 Task: Create a due date automation trigger when advanced on, 2 working days before a card is due add checklist with all checklists complete at 11:00 AM.
Action: Mouse moved to (1211, 99)
Screenshot: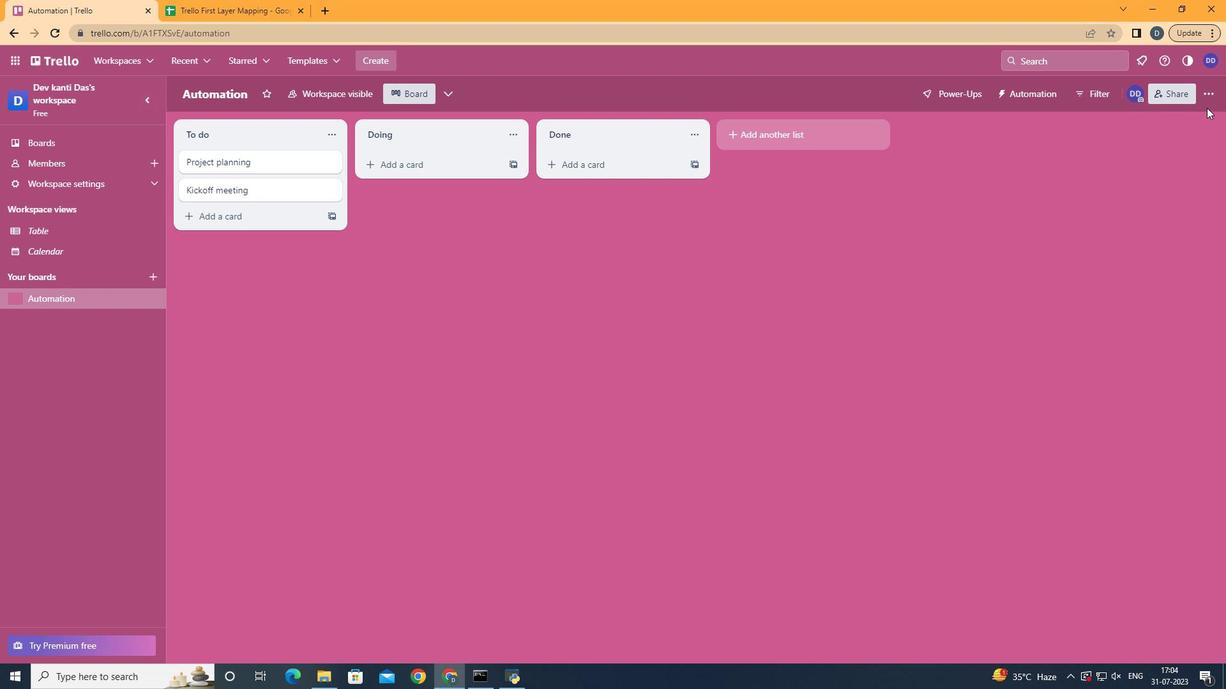 
Action: Mouse pressed left at (1211, 99)
Screenshot: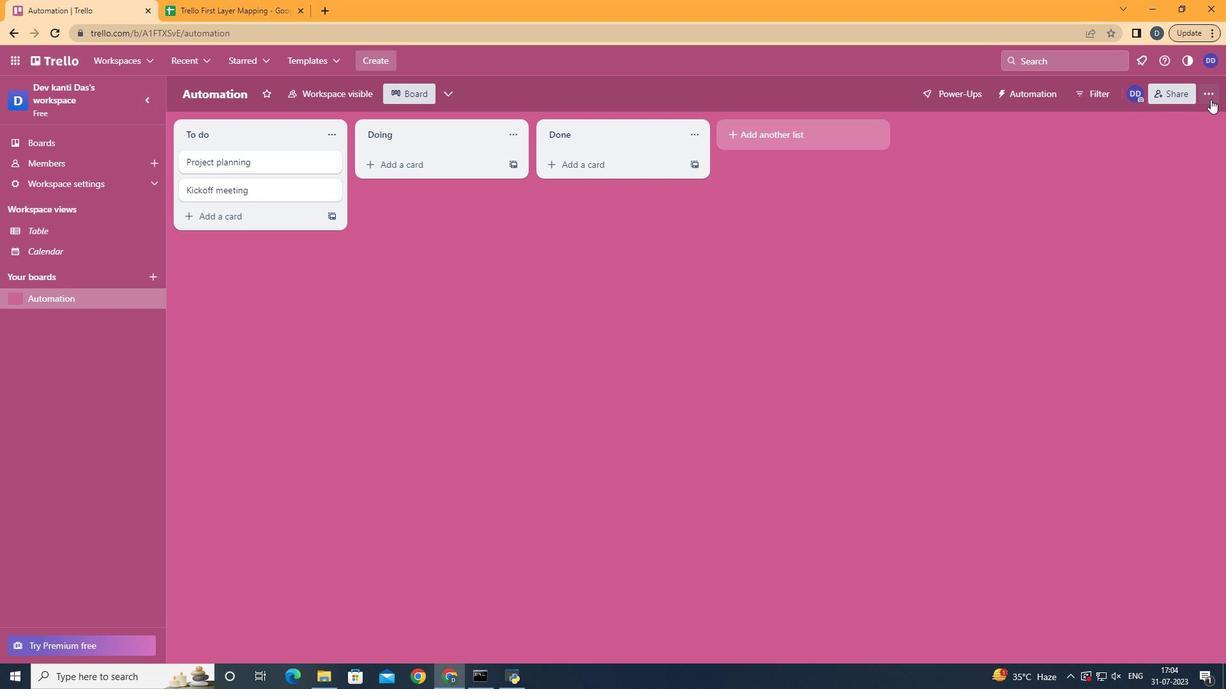 
Action: Mouse moved to (1131, 267)
Screenshot: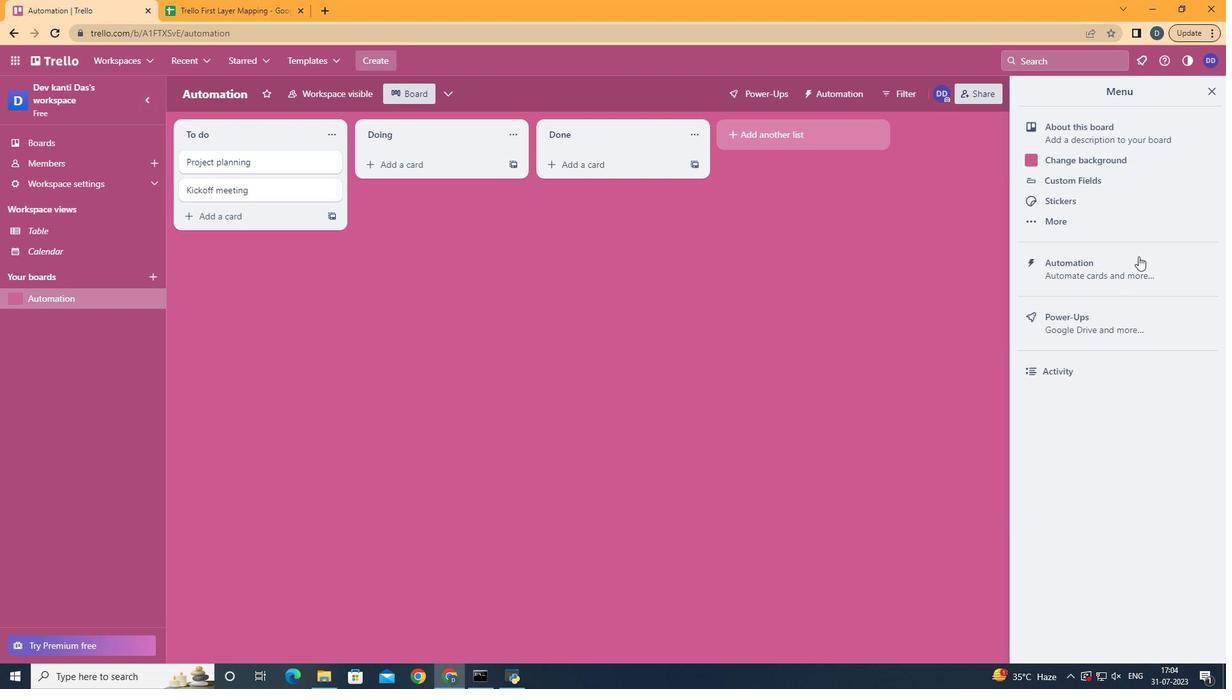 
Action: Mouse pressed left at (1131, 267)
Screenshot: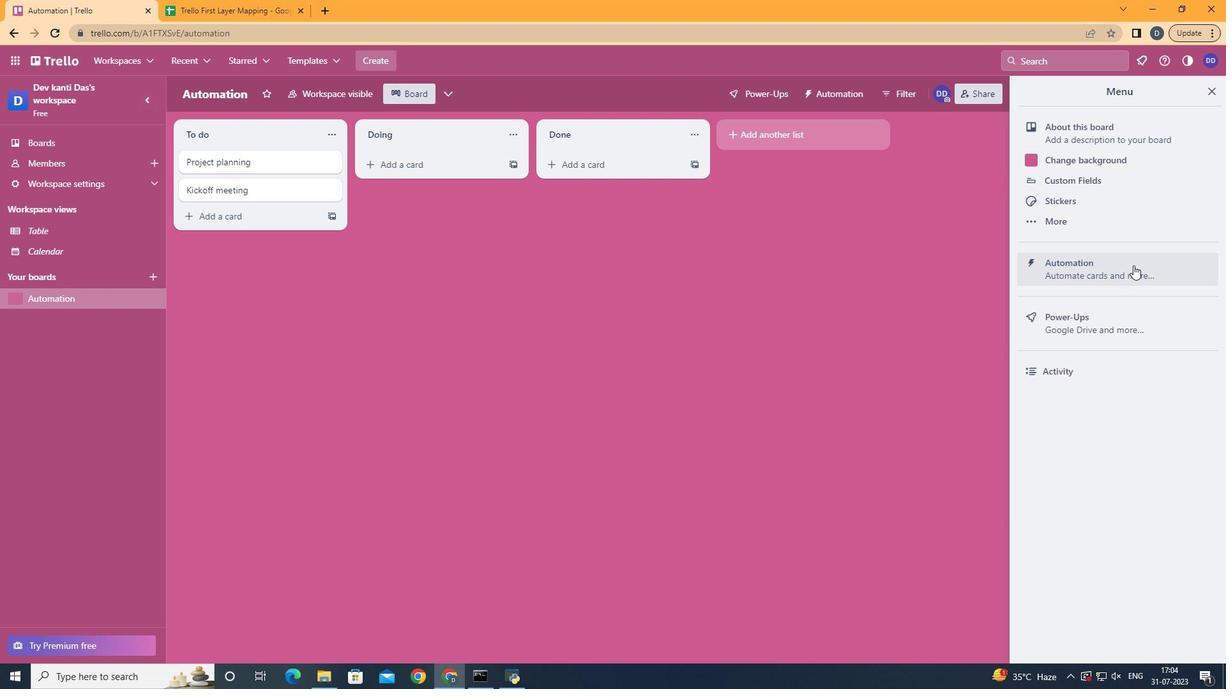 
Action: Mouse moved to (226, 253)
Screenshot: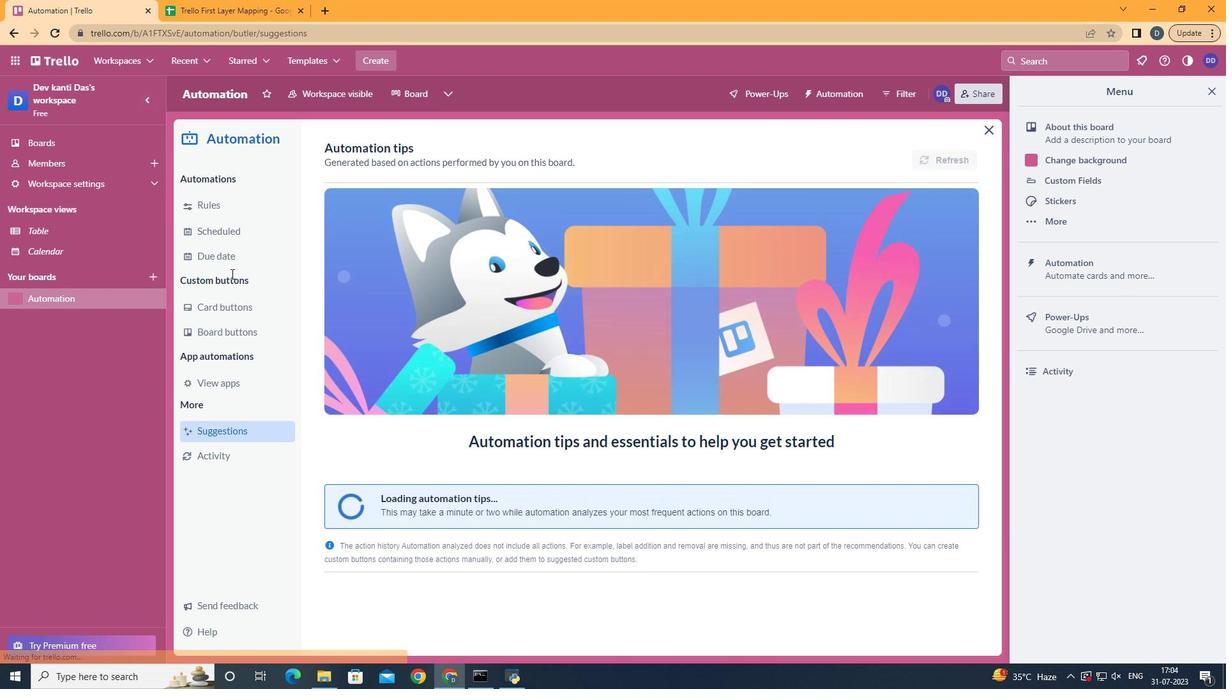 
Action: Mouse pressed left at (226, 253)
Screenshot: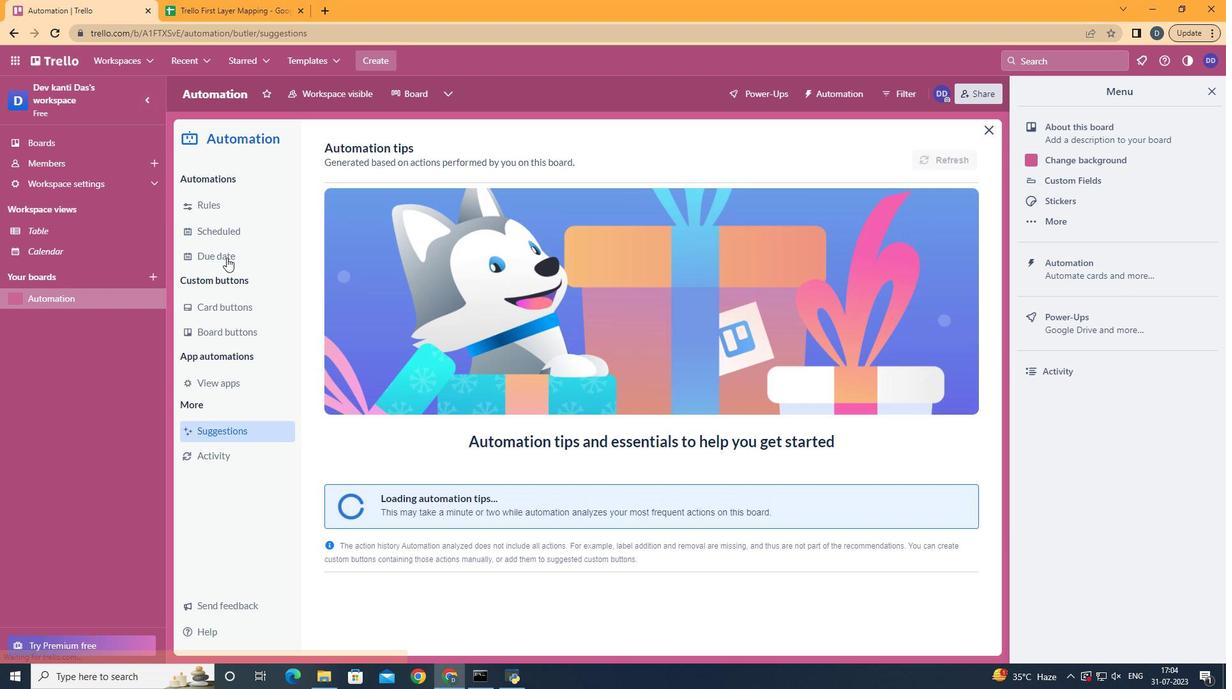 
Action: Mouse moved to (914, 149)
Screenshot: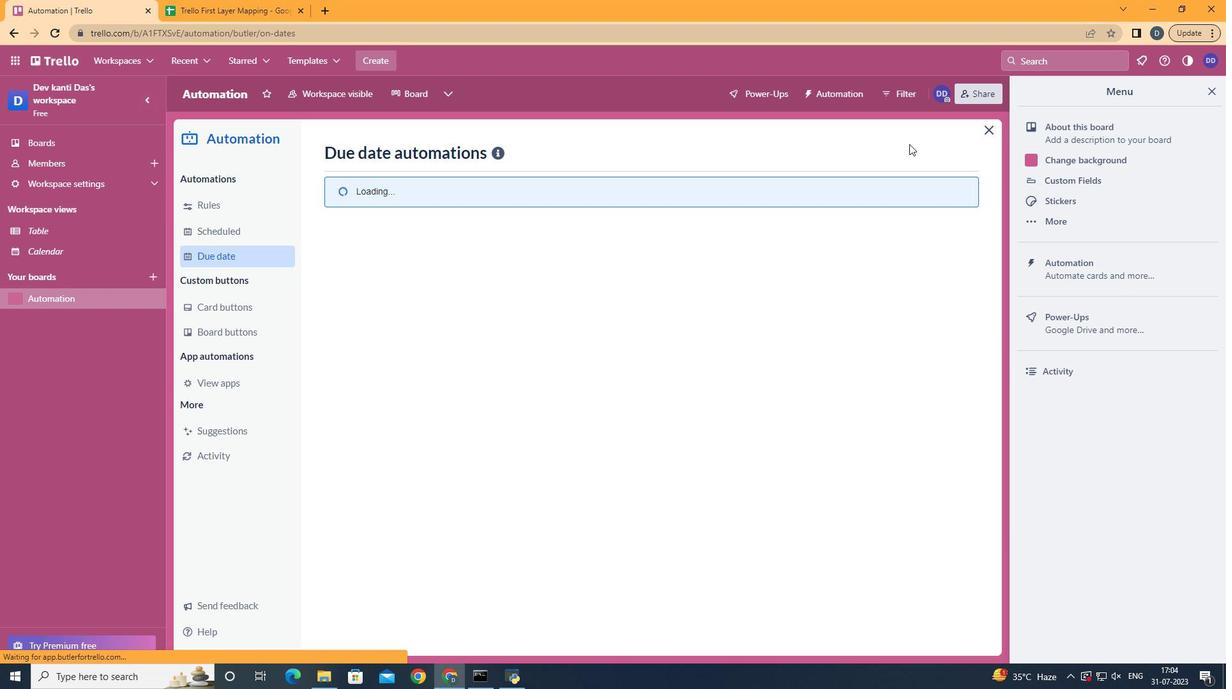 
Action: Mouse pressed left at (914, 149)
Screenshot: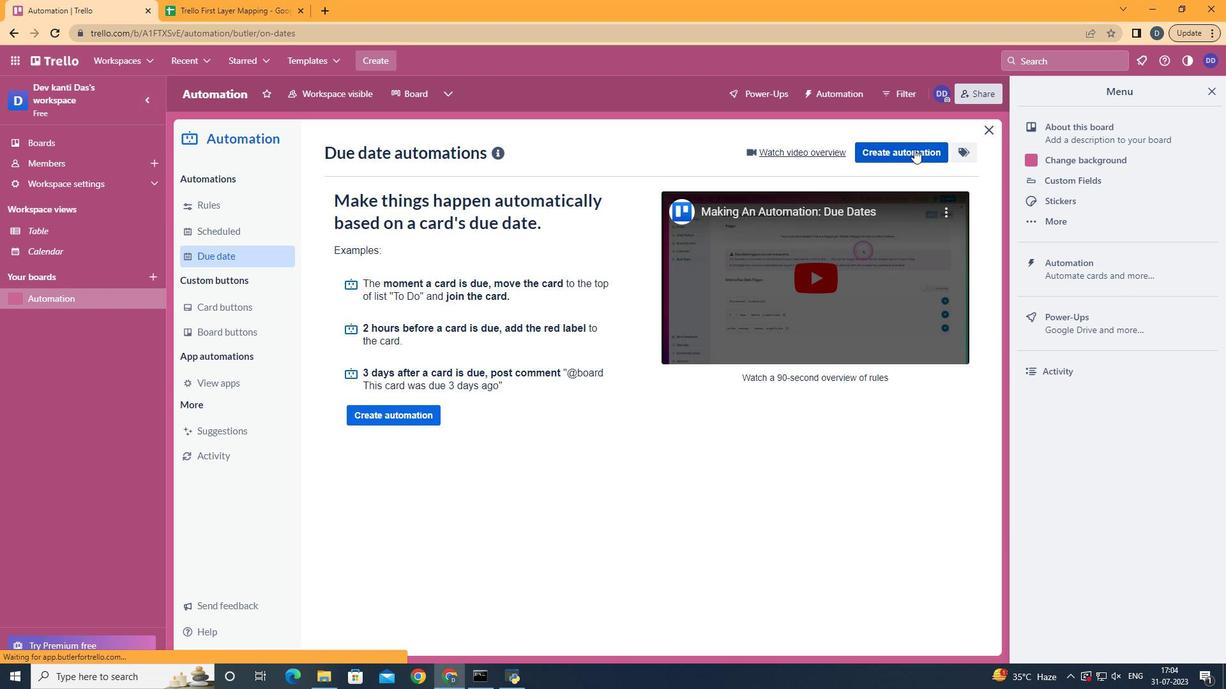 
Action: Mouse moved to (743, 275)
Screenshot: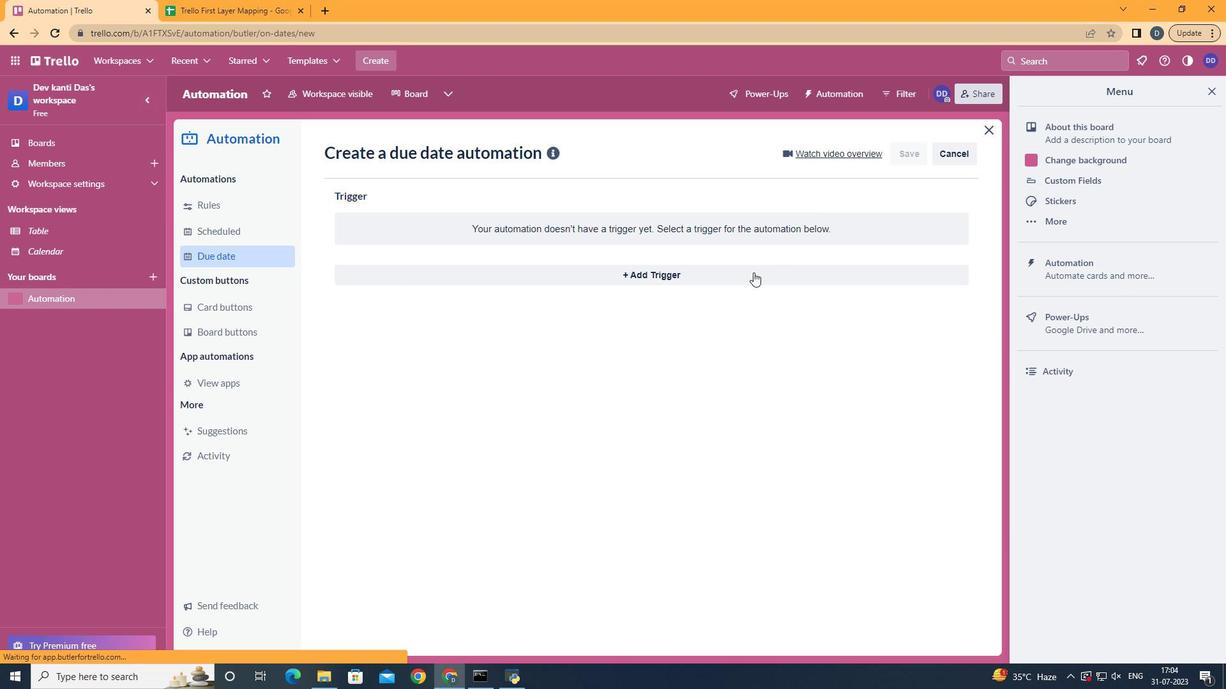 
Action: Mouse pressed left at (743, 275)
Screenshot: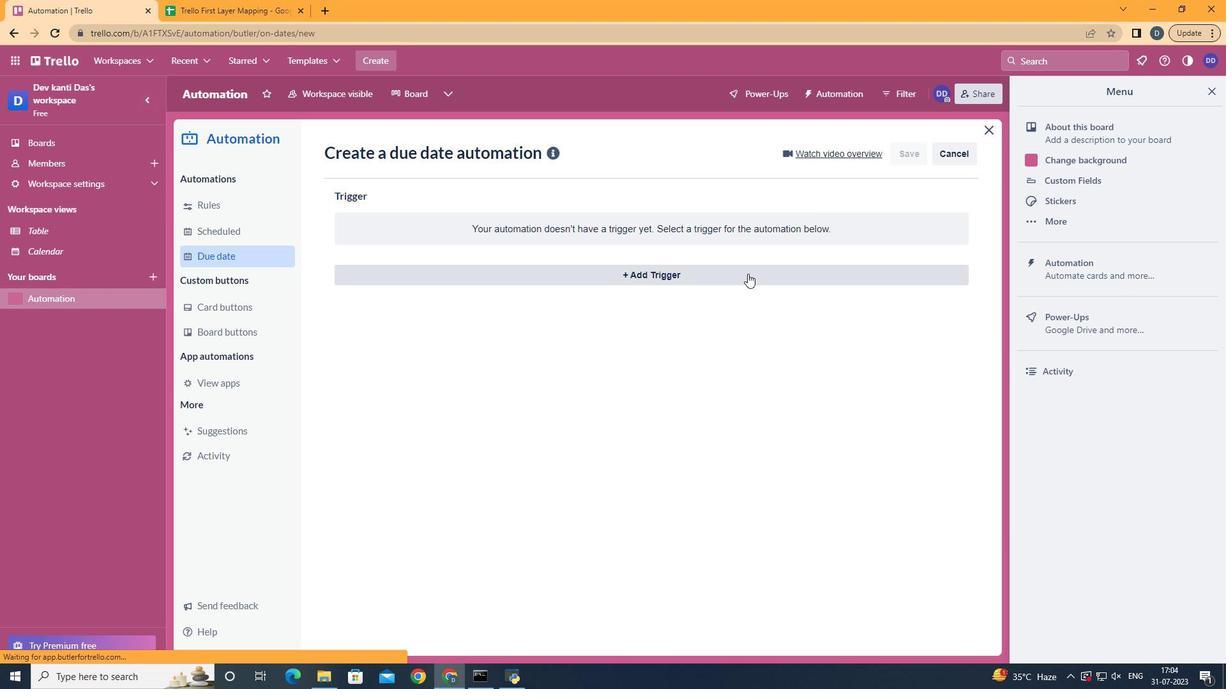 
Action: Mouse moved to (417, 515)
Screenshot: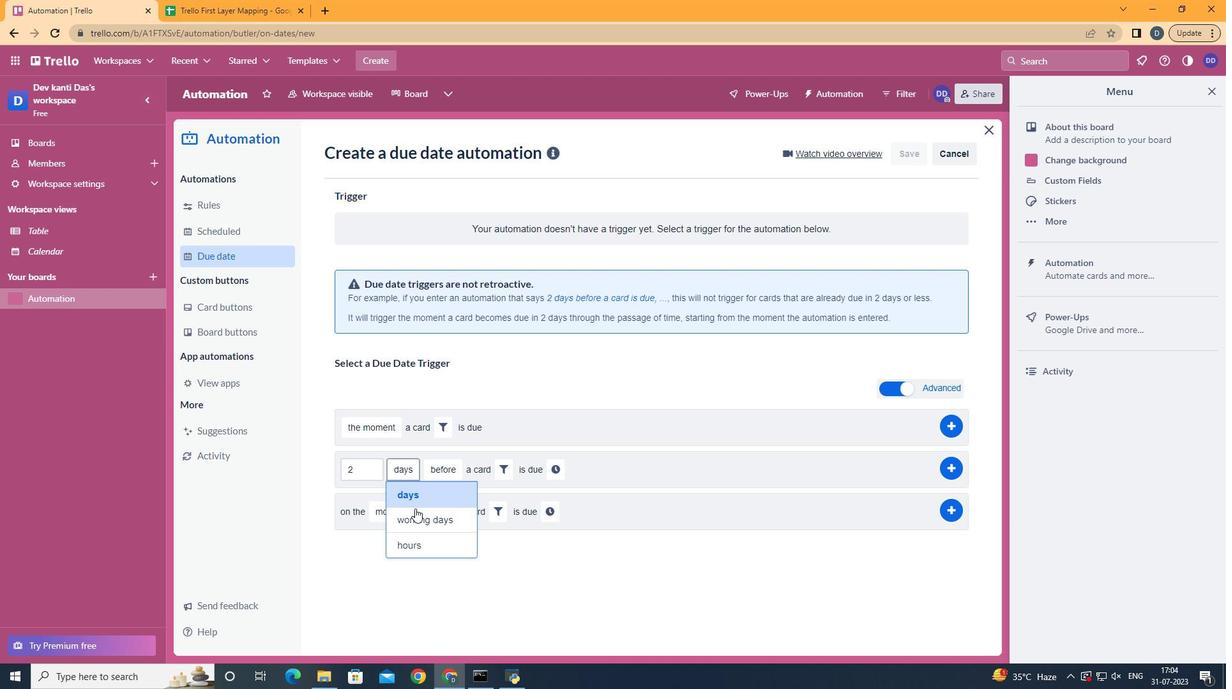 
Action: Mouse pressed left at (417, 515)
Screenshot: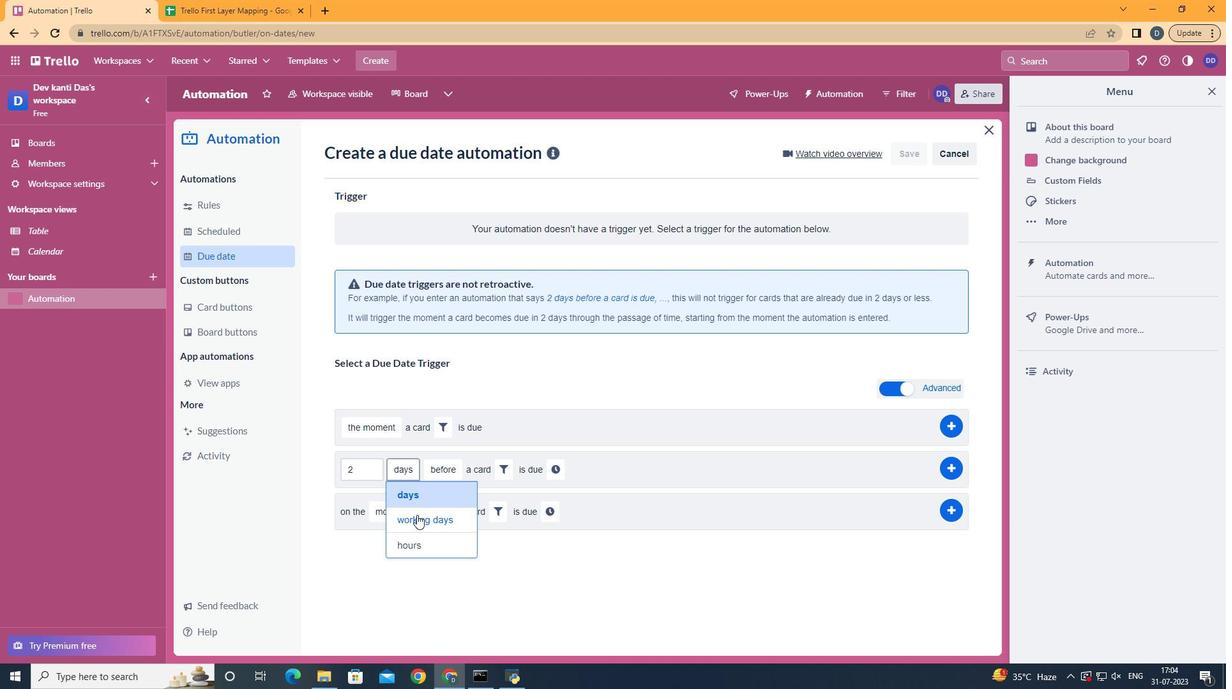 
Action: Mouse moved to (521, 473)
Screenshot: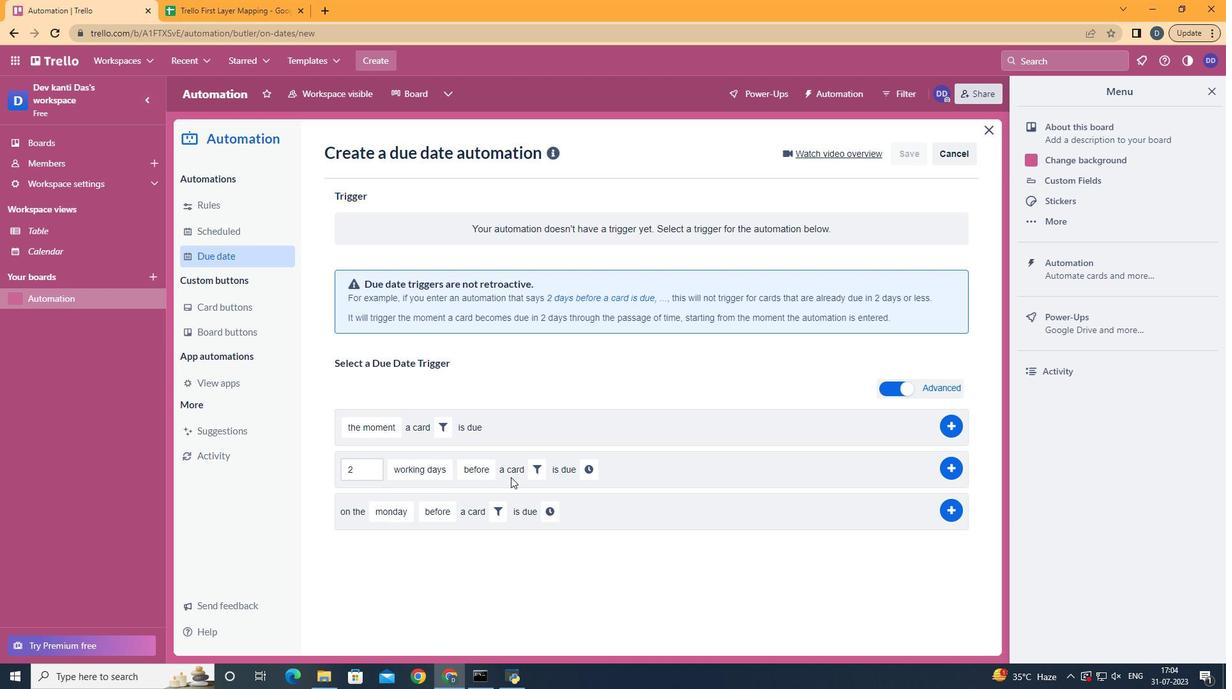 
Action: Mouse pressed left at (521, 473)
Screenshot: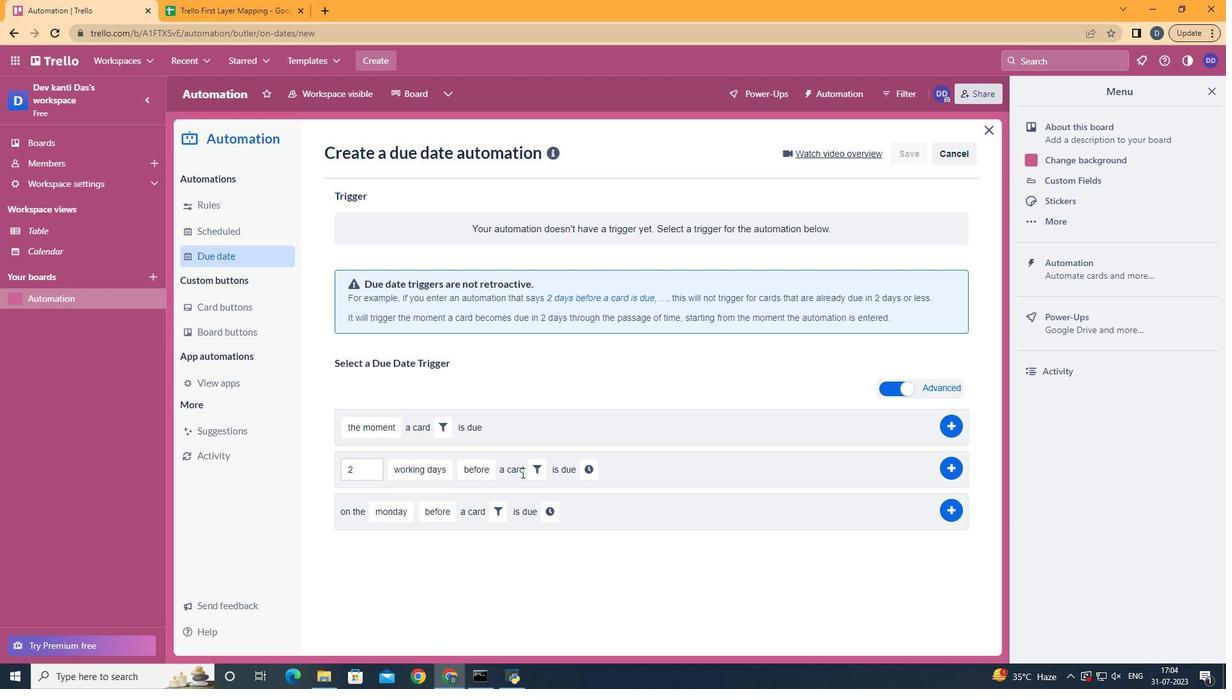 
Action: Mouse moved to (534, 470)
Screenshot: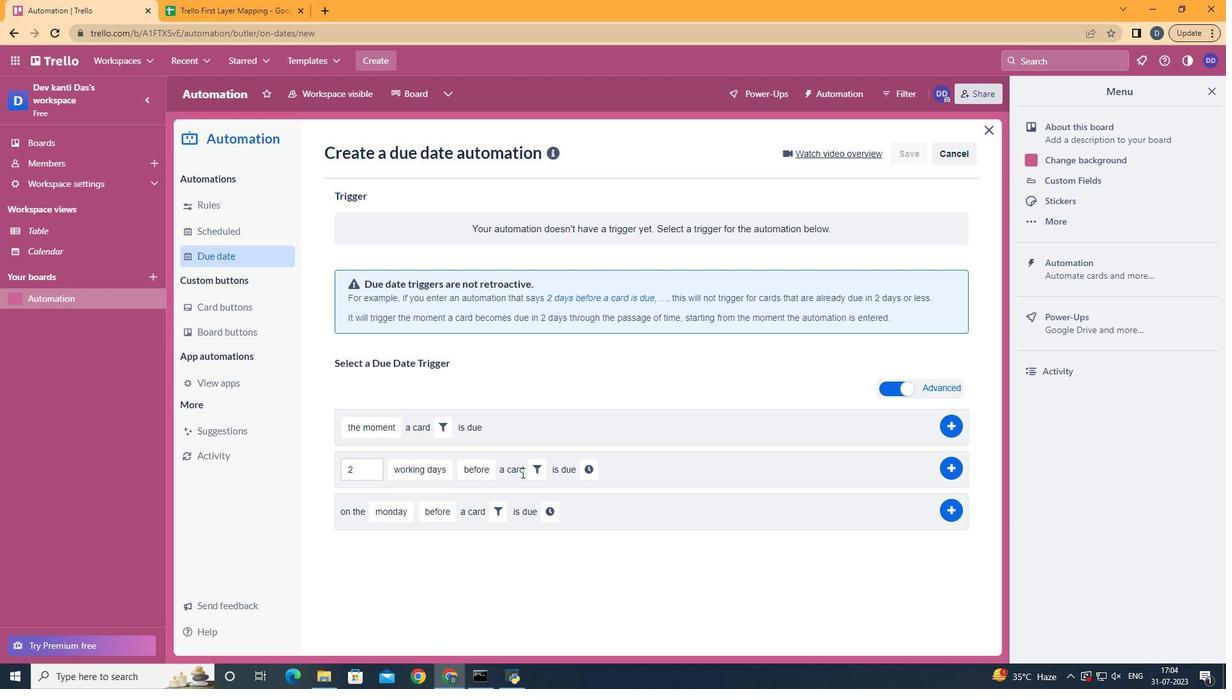 
Action: Mouse pressed left at (534, 470)
Screenshot: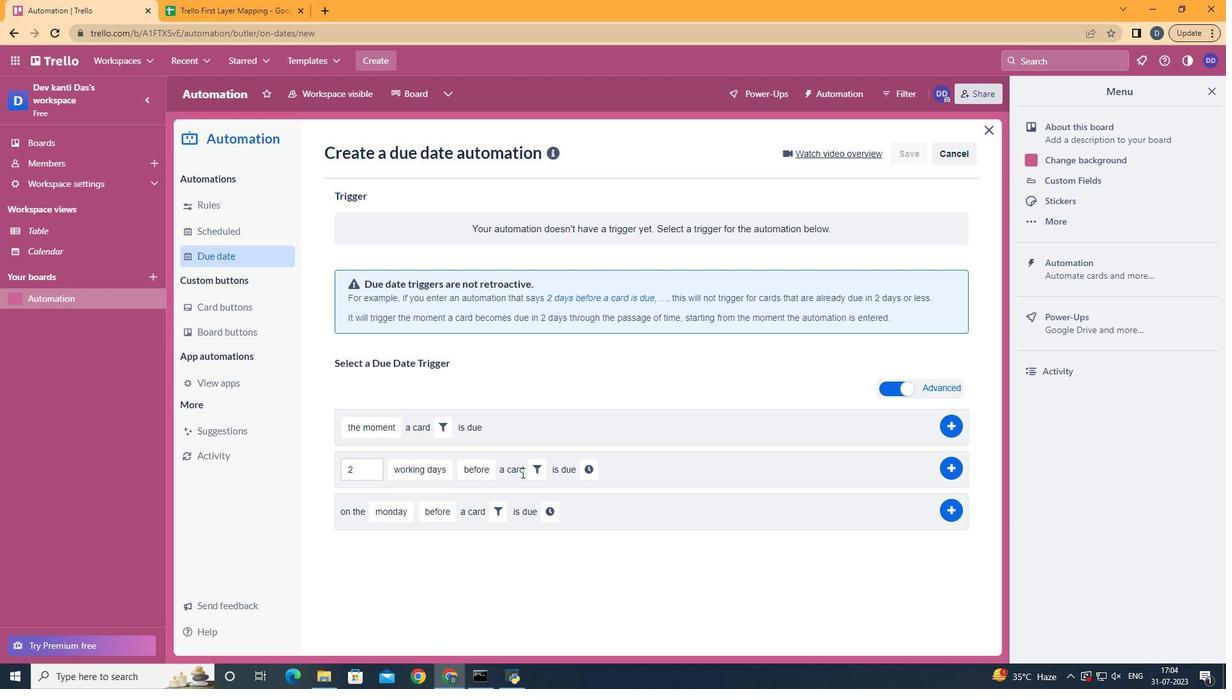 
Action: Mouse moved to (659, 515)
Screenshot: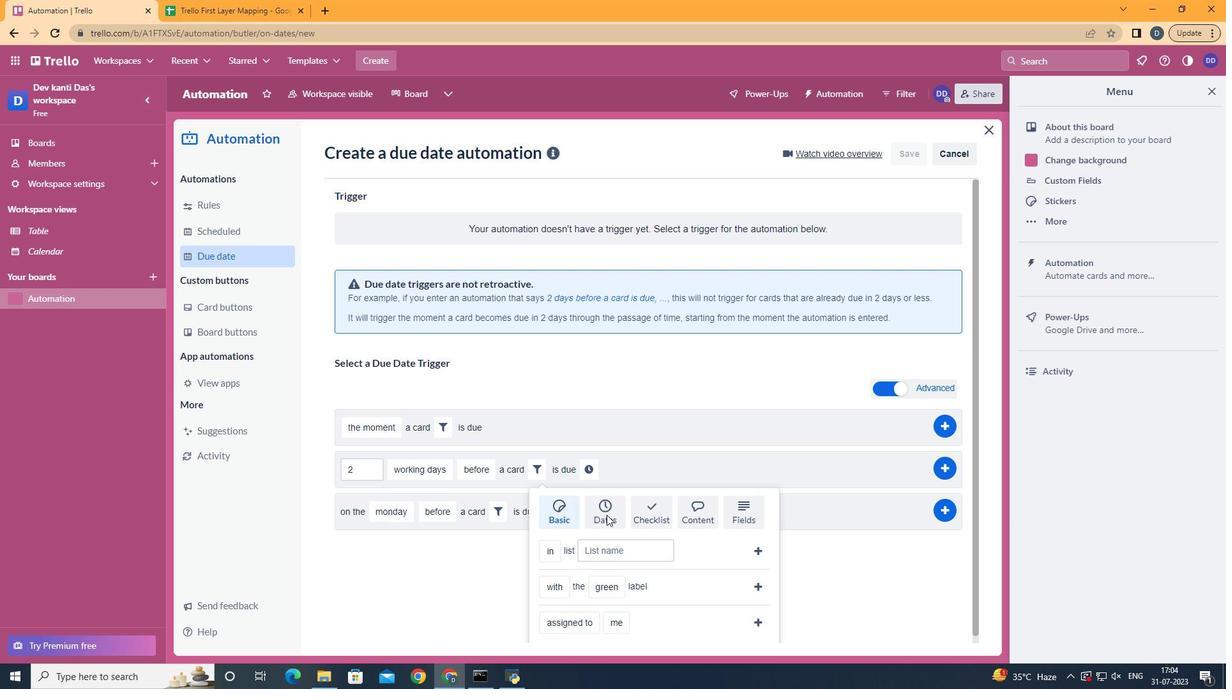 
Action: Mouse pressed left at (659, 515)
Screenshot: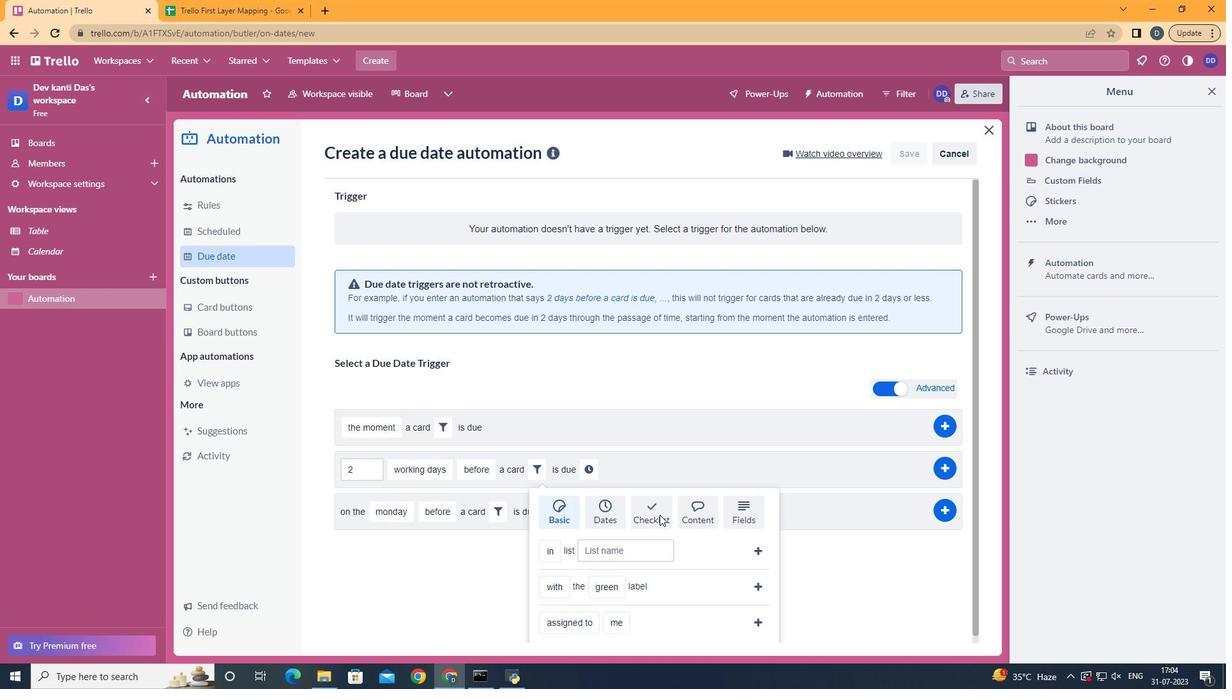 
Action: Mouse moved to (640, 424)
Screenshot: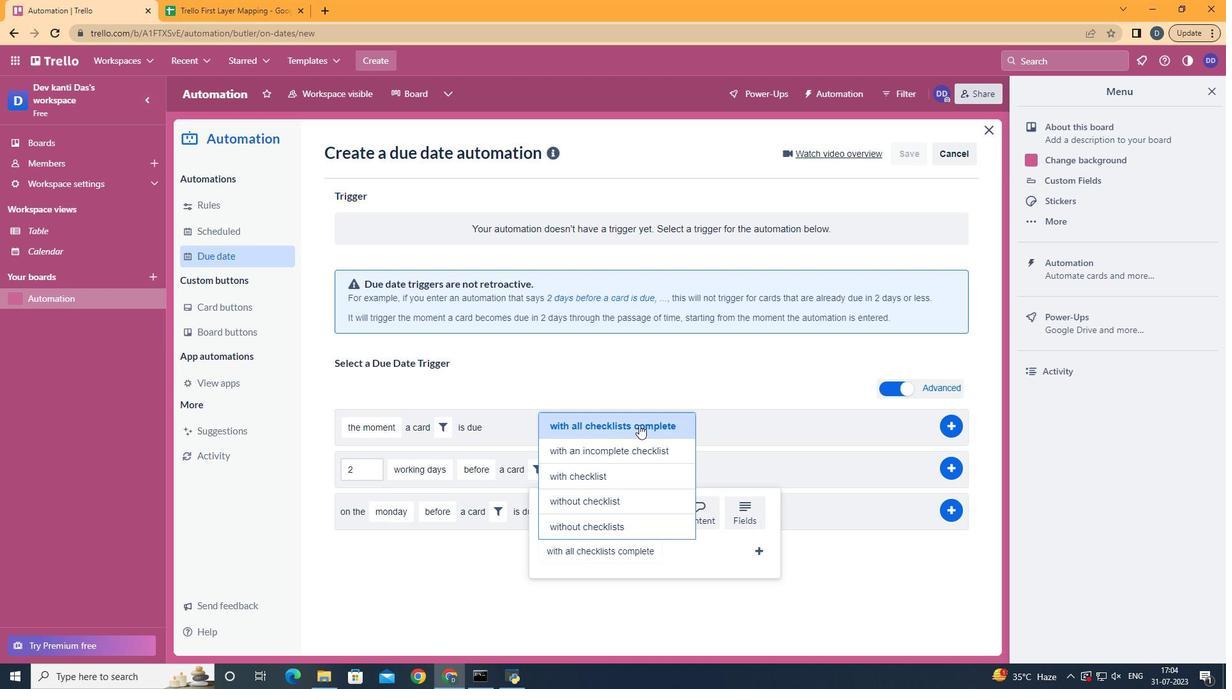 
Action: Mouse pressed left at (640, 424)
Screenshot: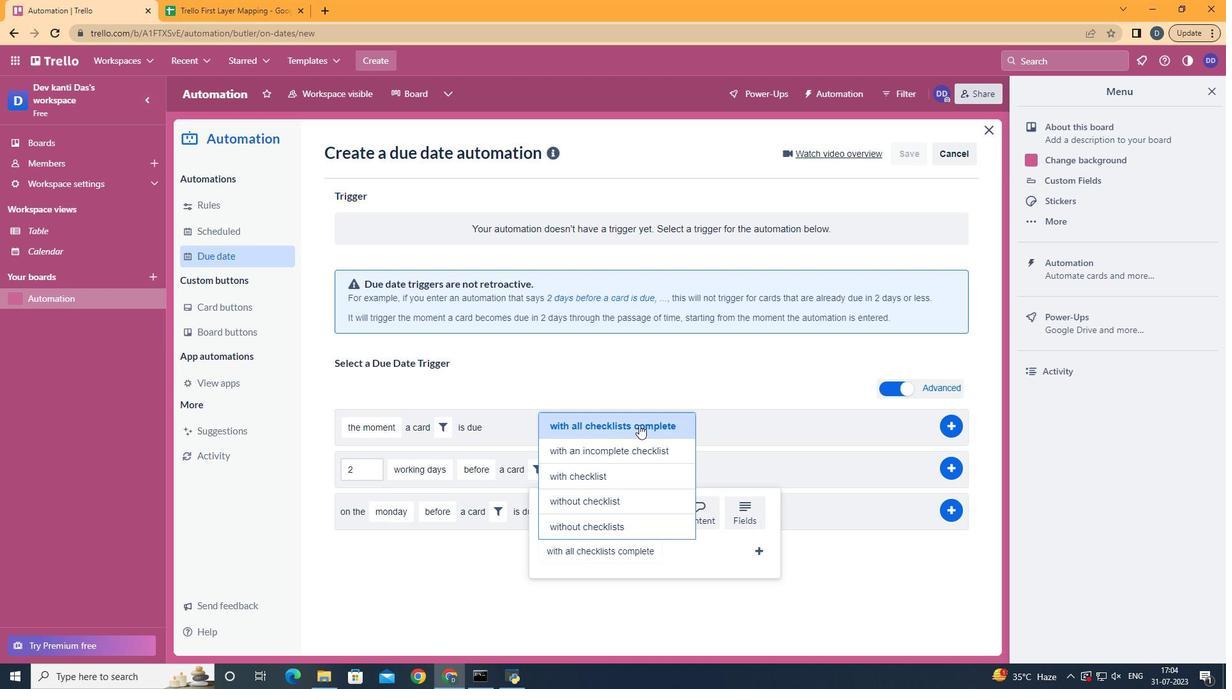 
Action: Mouse moved to (757, 552)
Screenshot: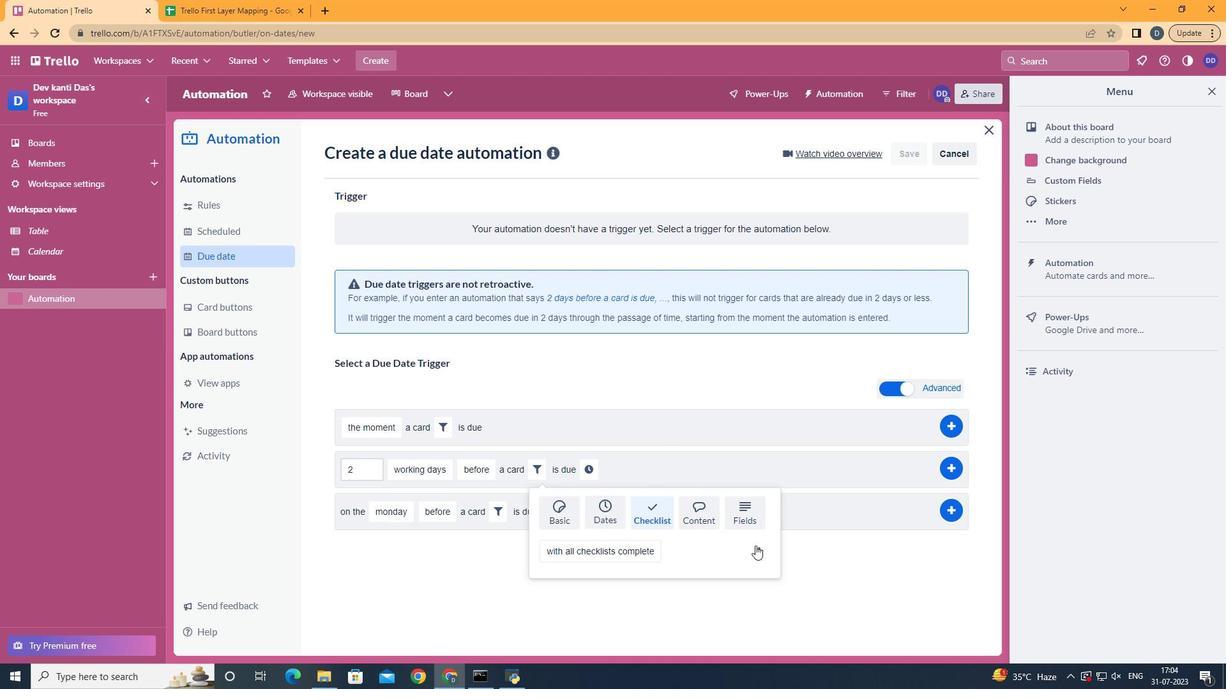 
Action: Mouse pressed left at (757, 552)
Screenshot: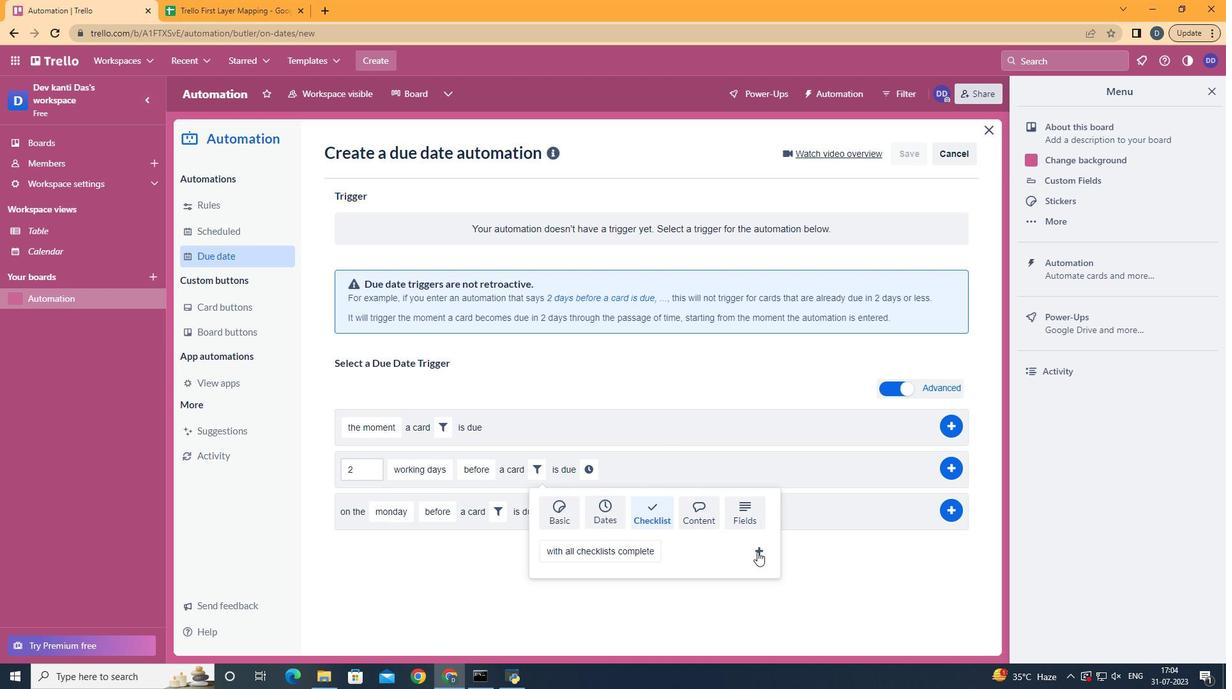 
Action: Mouse moved to (724, 464)
Screenshot: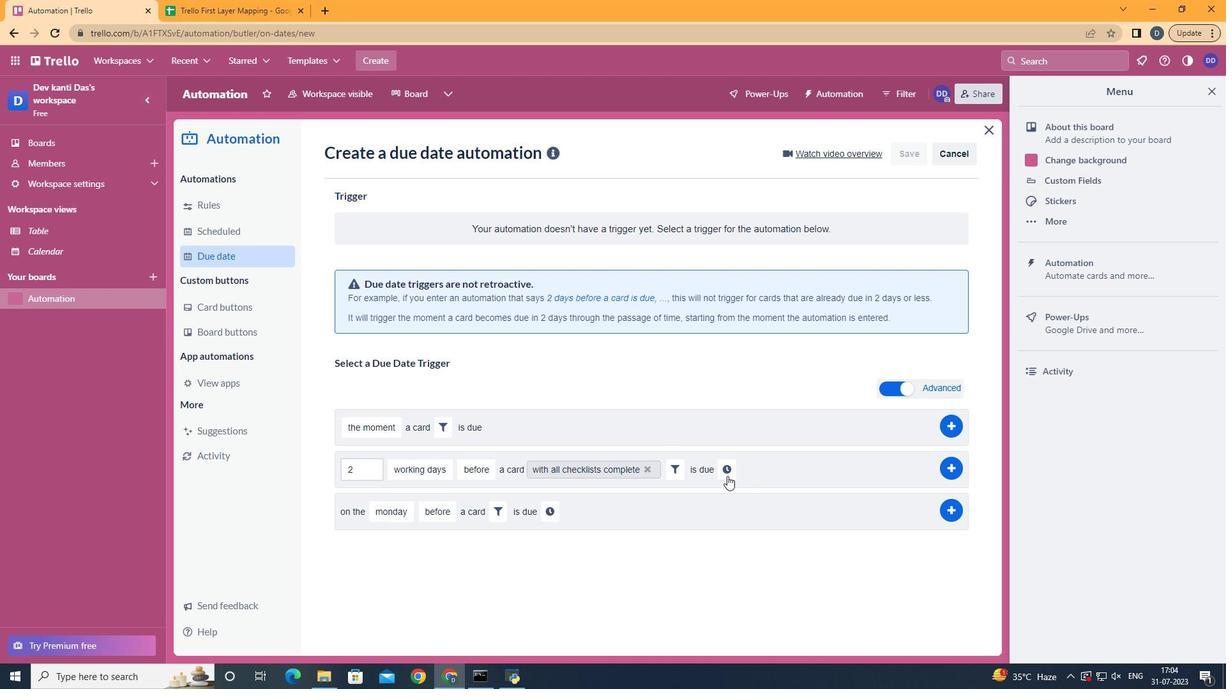 
Action: Mouse pressed left at (724, 464)
Screenshot: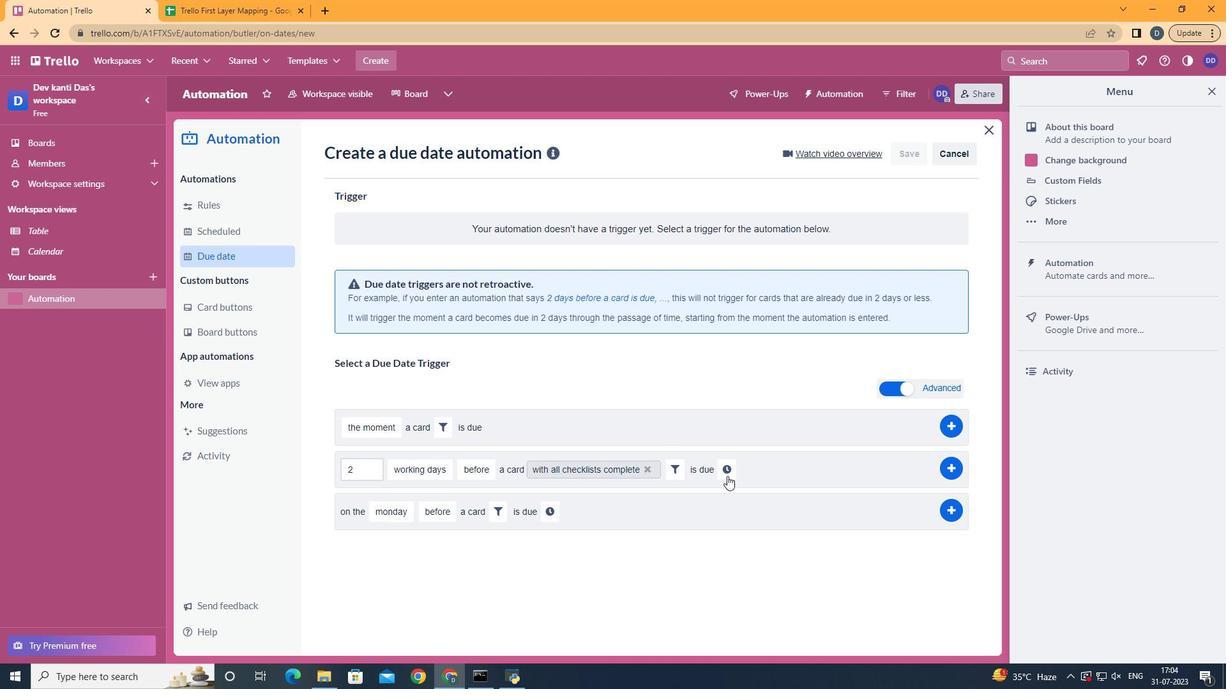 
Action: Mouse moved to (760, 475)
Screenshot: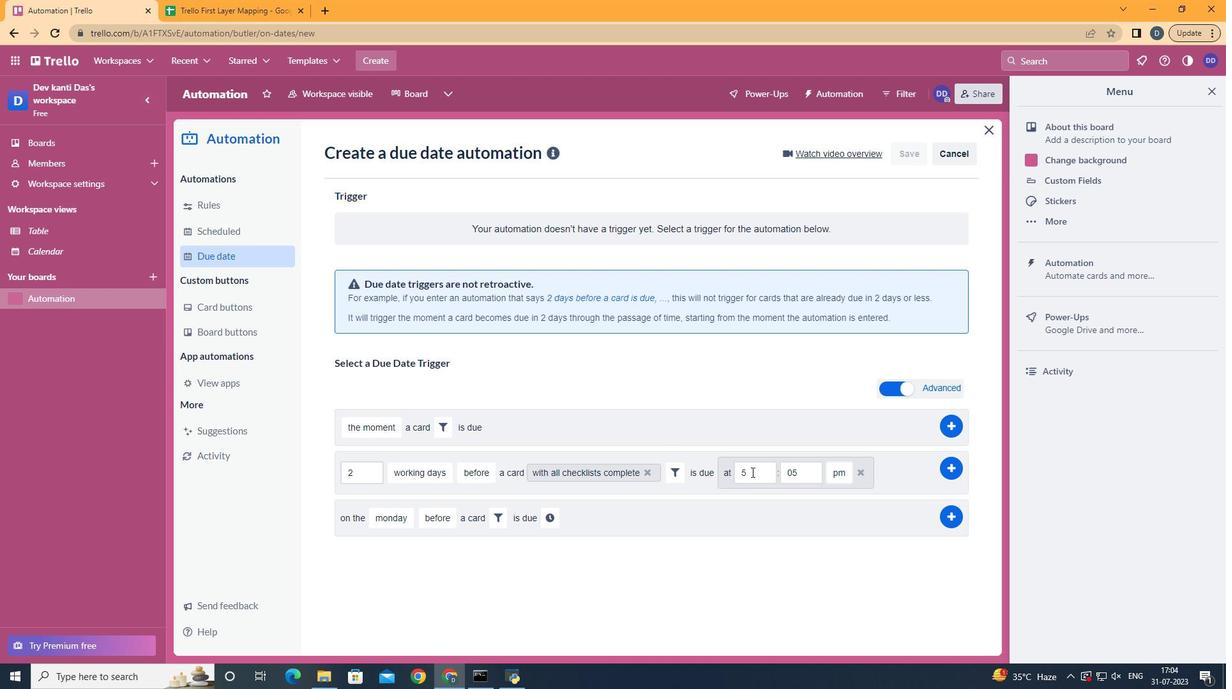 
Action: Mouse pressed left at (760, 475)
Screenshot: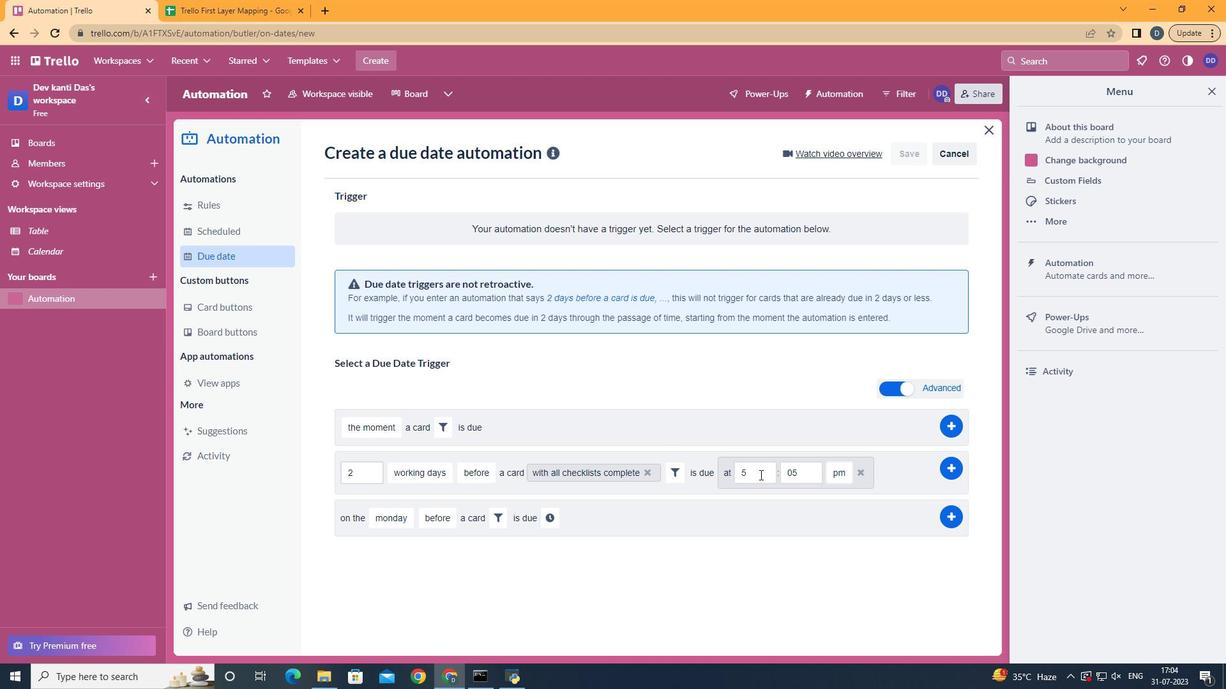 
Action: Key pressed <Key.backspace>11
Screenshot: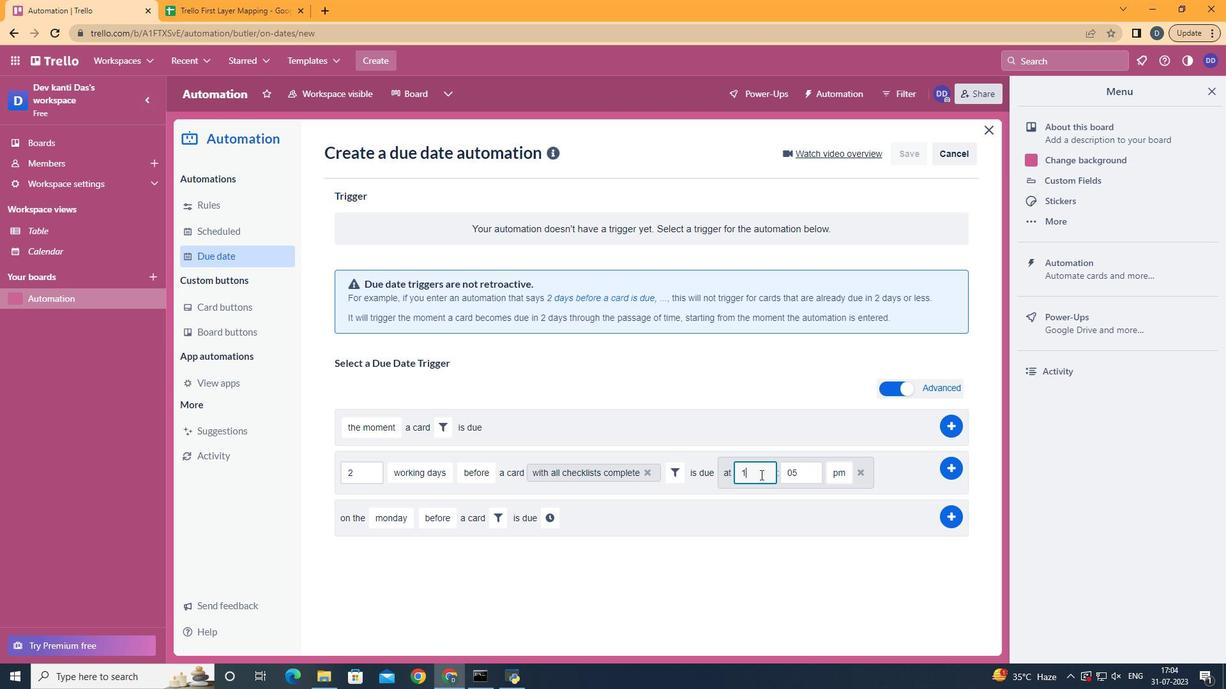 
Action: Mouse moved to (812, 475)
Screenshot: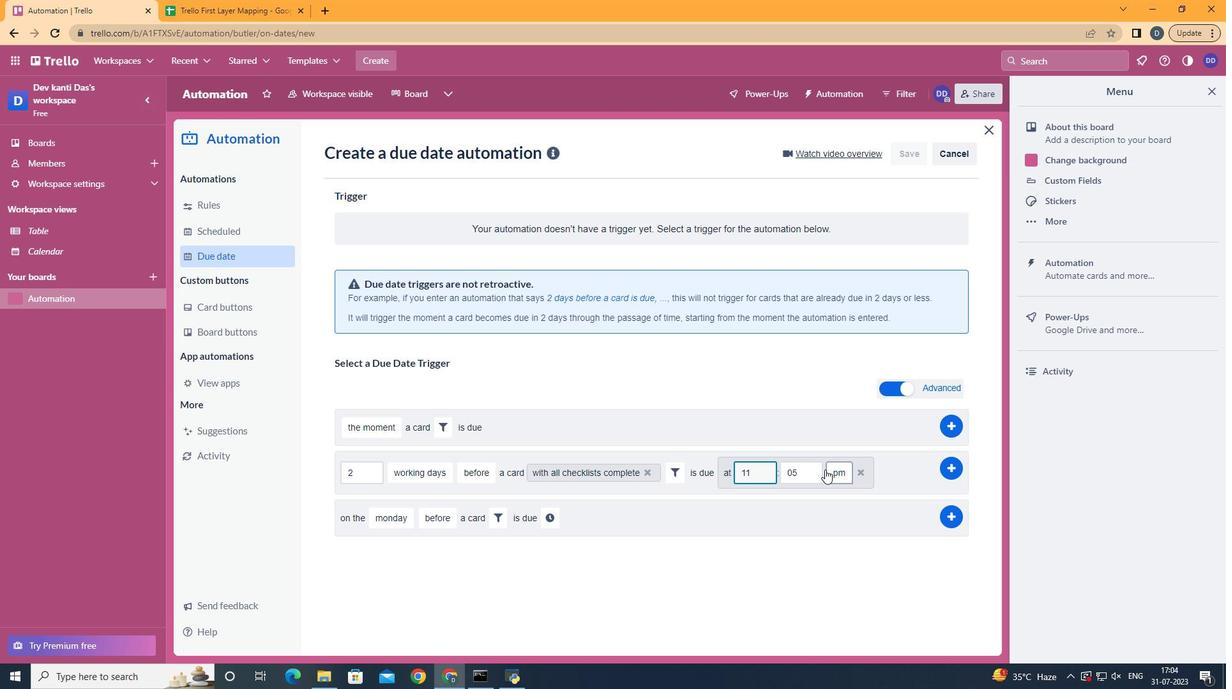 
Action: Mouse pressed left at (812, 475)
Screenshot: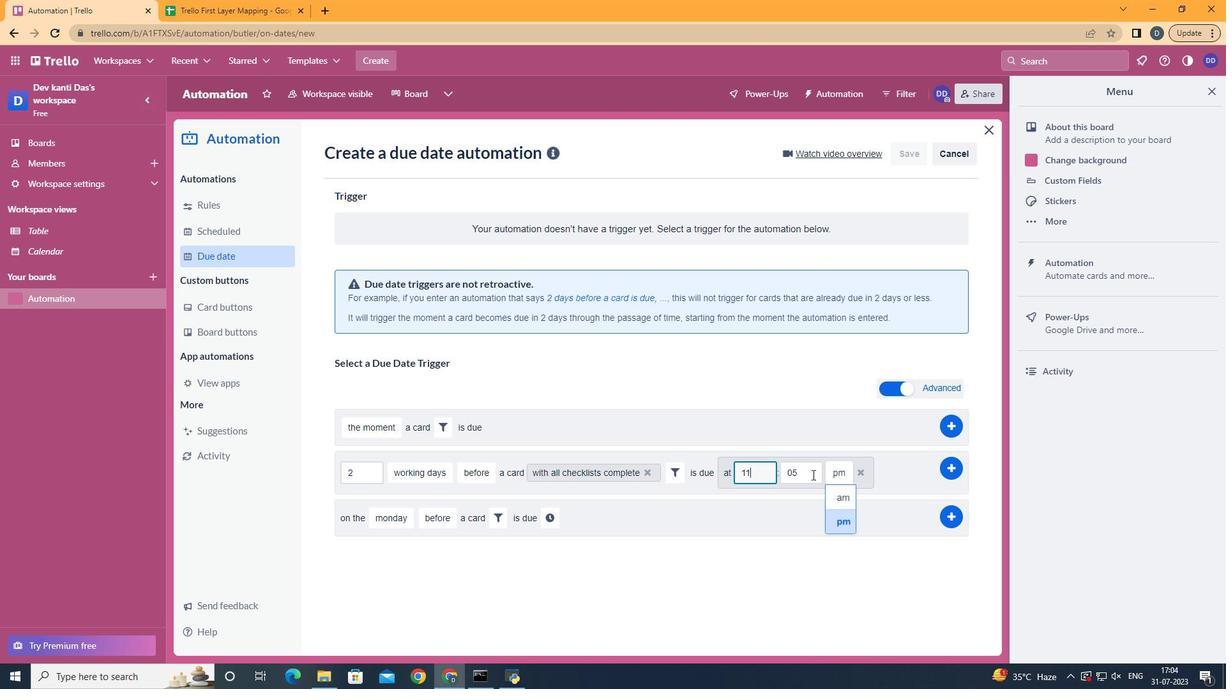 
Action: Key pressed <Key.backspace>0
Screenshot: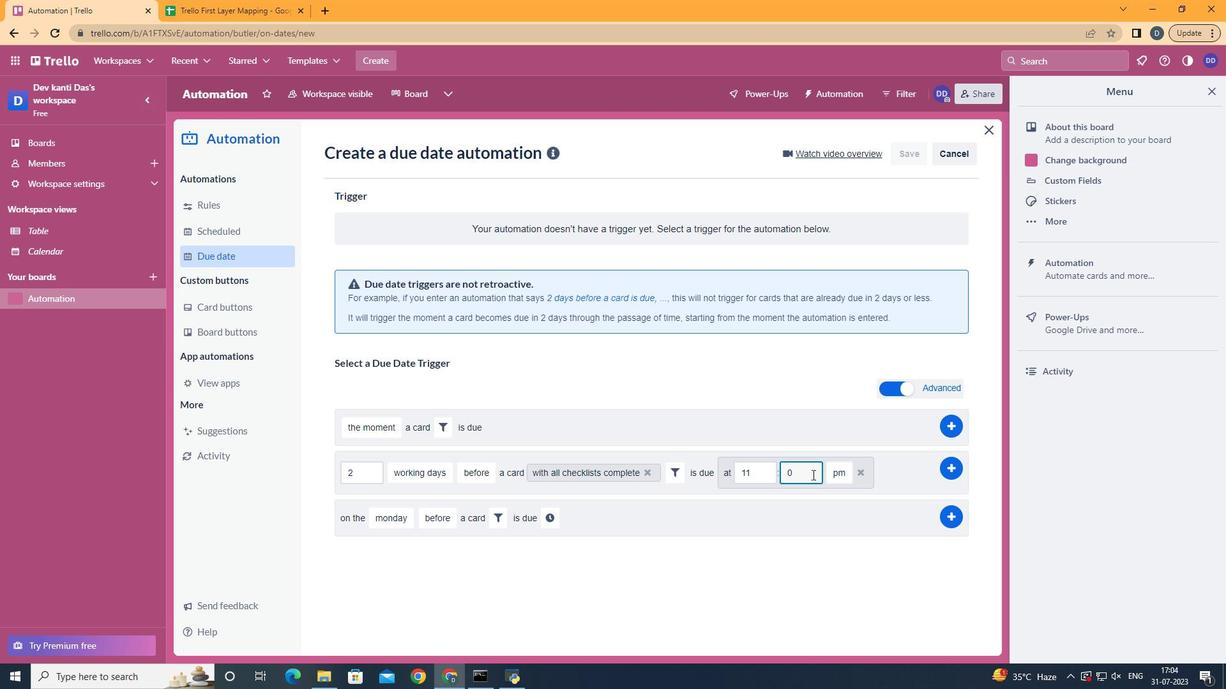 
Action: Mouse moved to (842, 497)
Screenshot: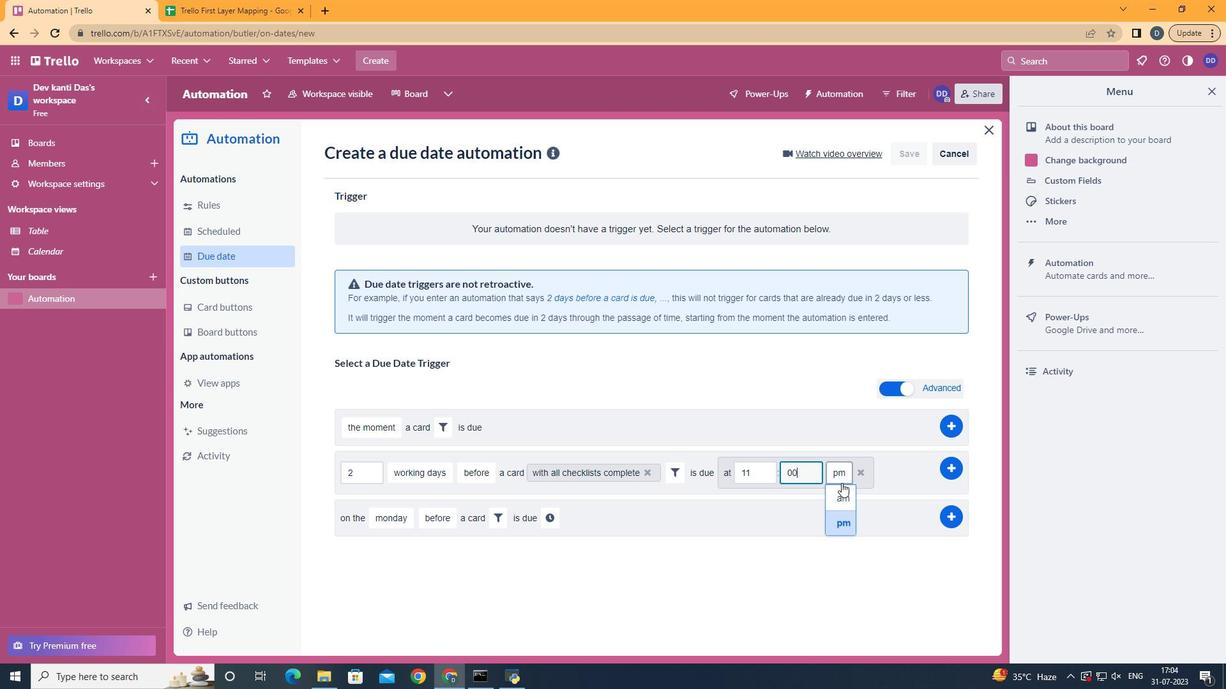 
Action: Mouse pressed left at (842, 497)
Screenshot: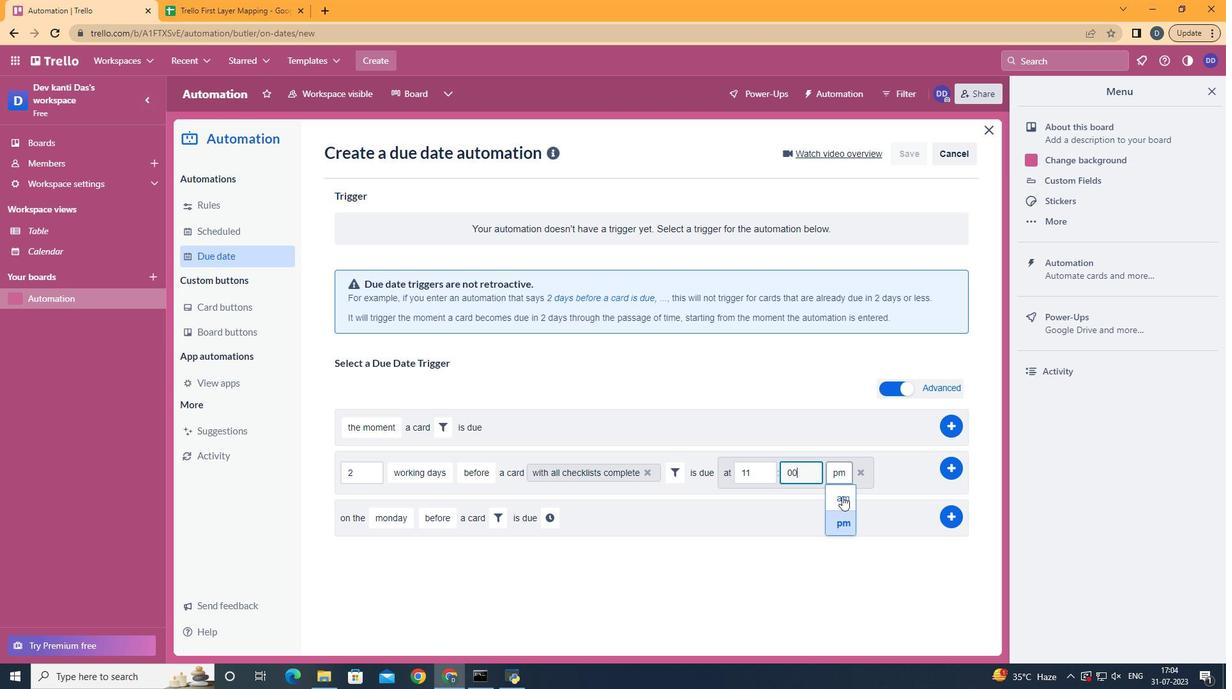 
Action: Mouse moved to (957, 468)
Screenshot: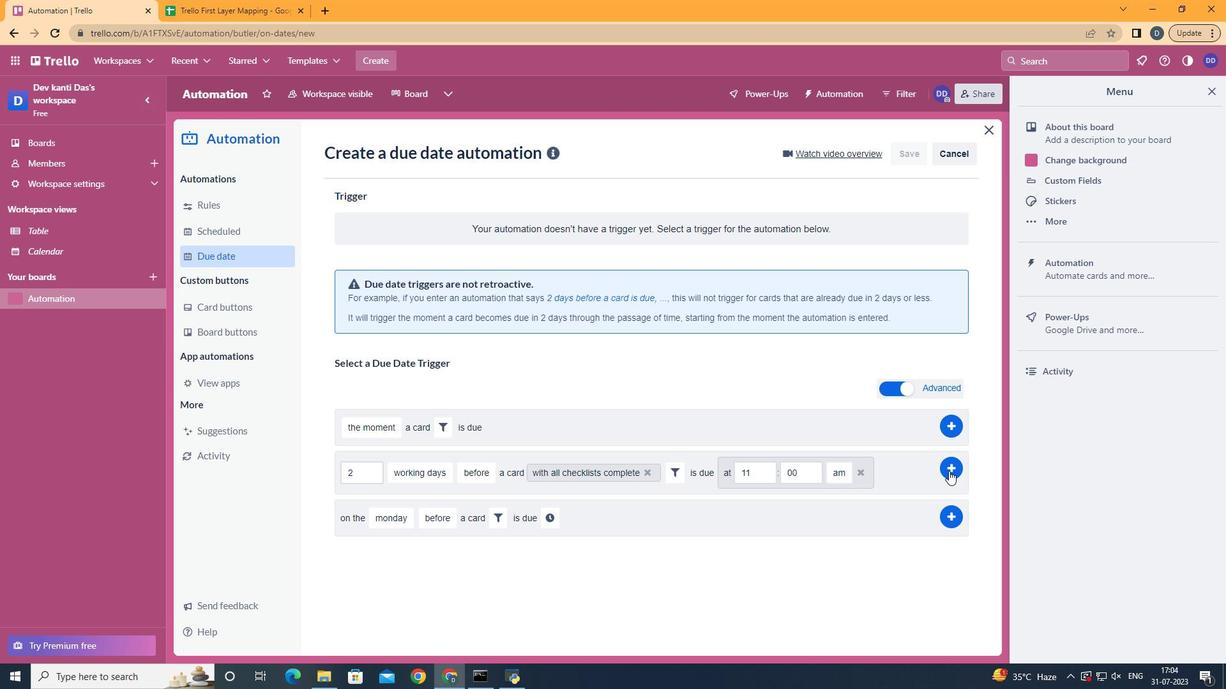 
Action: Mouse pressed left at (957, 468)
Screenshot: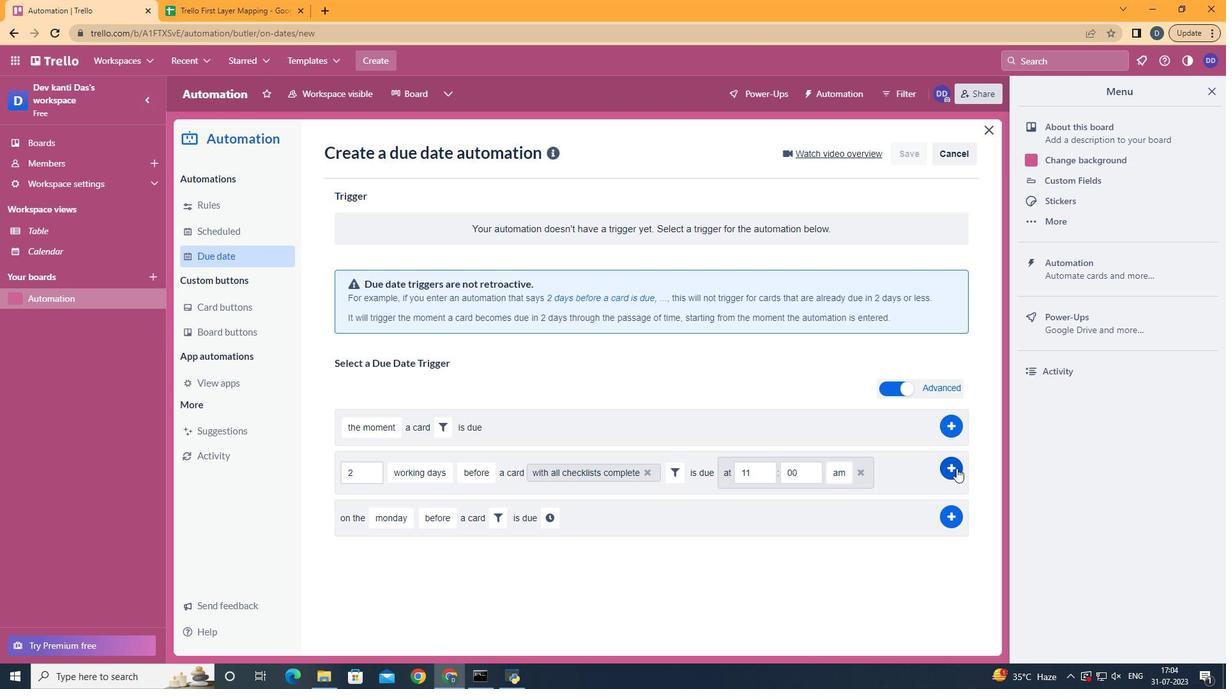 
Action: Mouse moved to (778, 315)
Screenshot: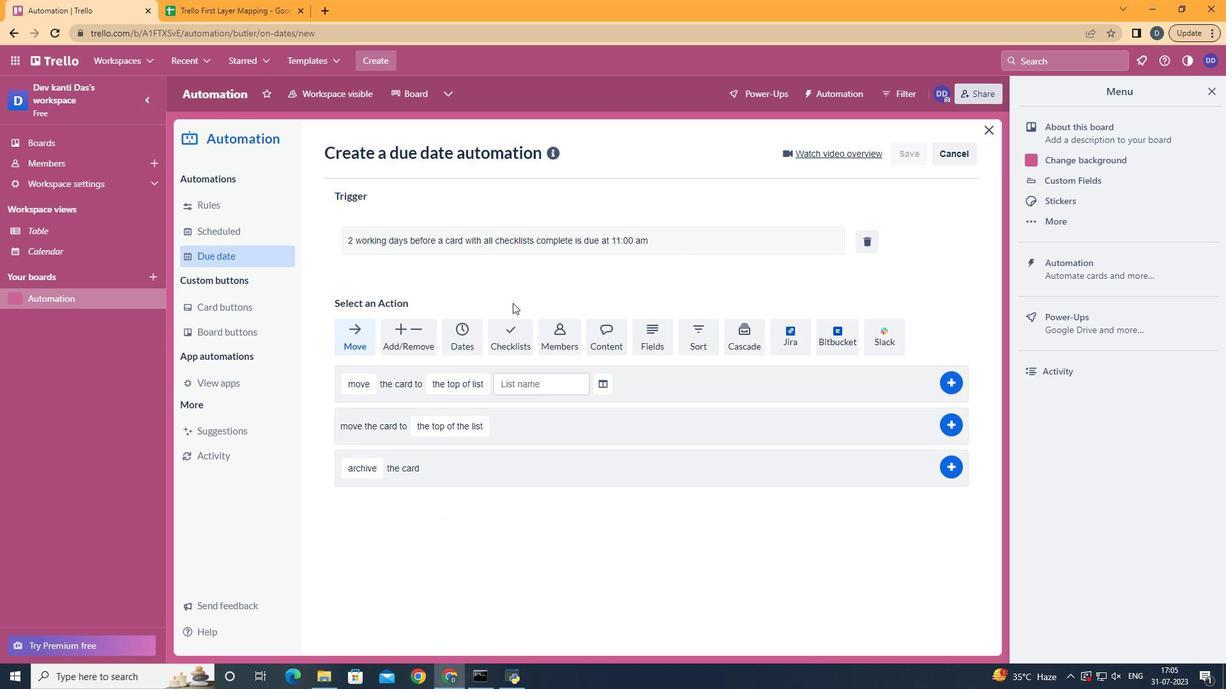 
